 Task: View and add the product "Miller Lite Beer (12 oz x 12 ct)" to cart from the store "Happy's Liquor & Market".
Action: Mouse pressed left at (51, 93)
Screenshot: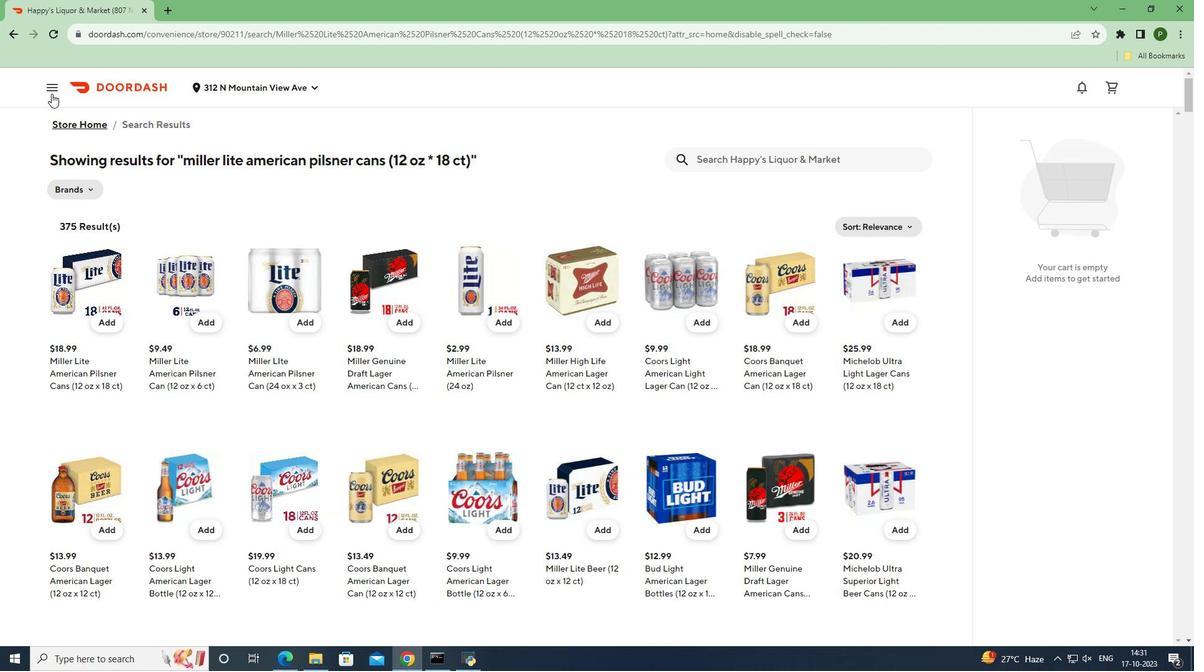 
Action: Mouse moved to (51, 183)
Screenshot: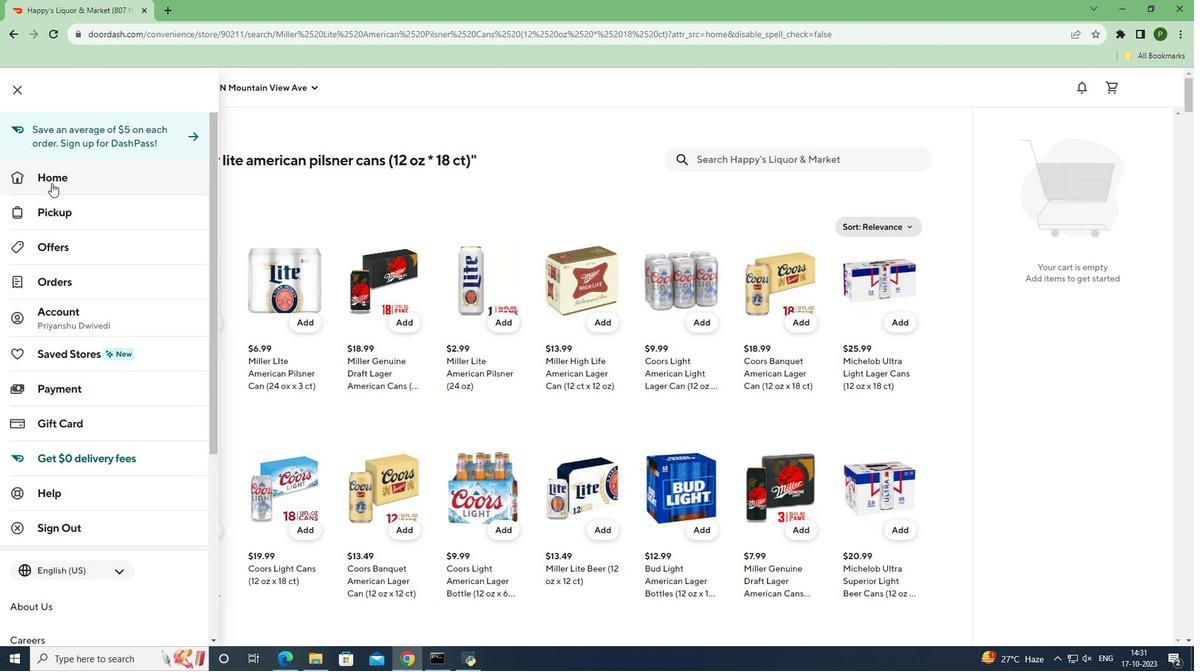 
Action: Mouse pressed left at (51, 183)
Screenshot: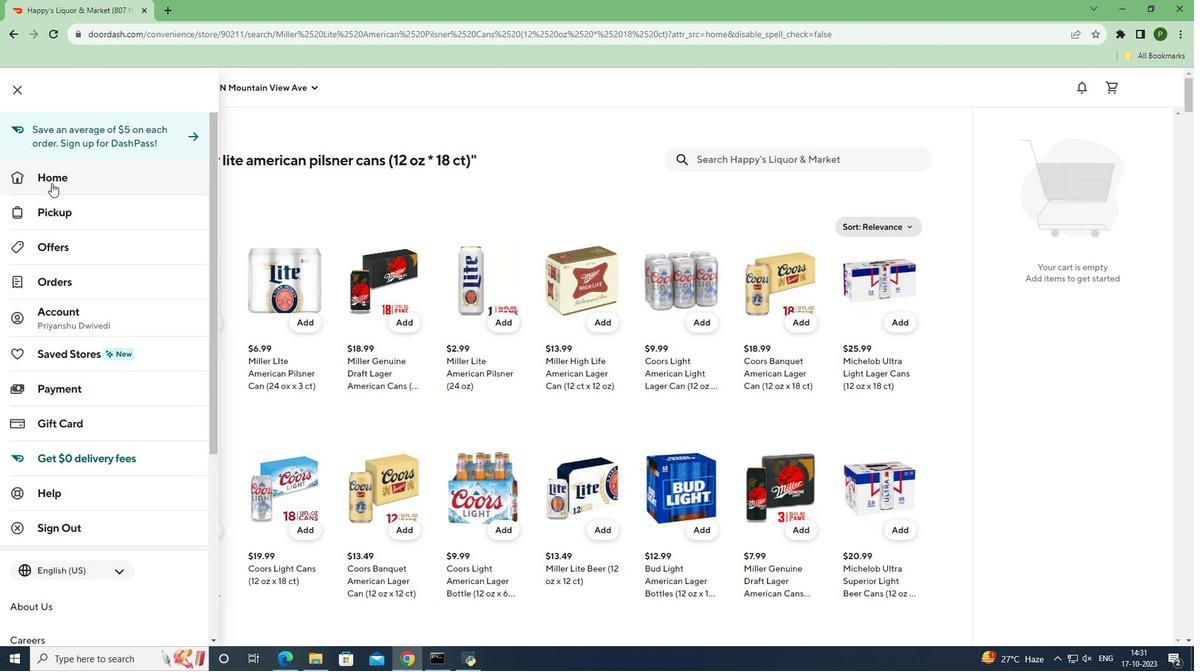 
Action: Mouse moved to (478, 134)
Screenshot: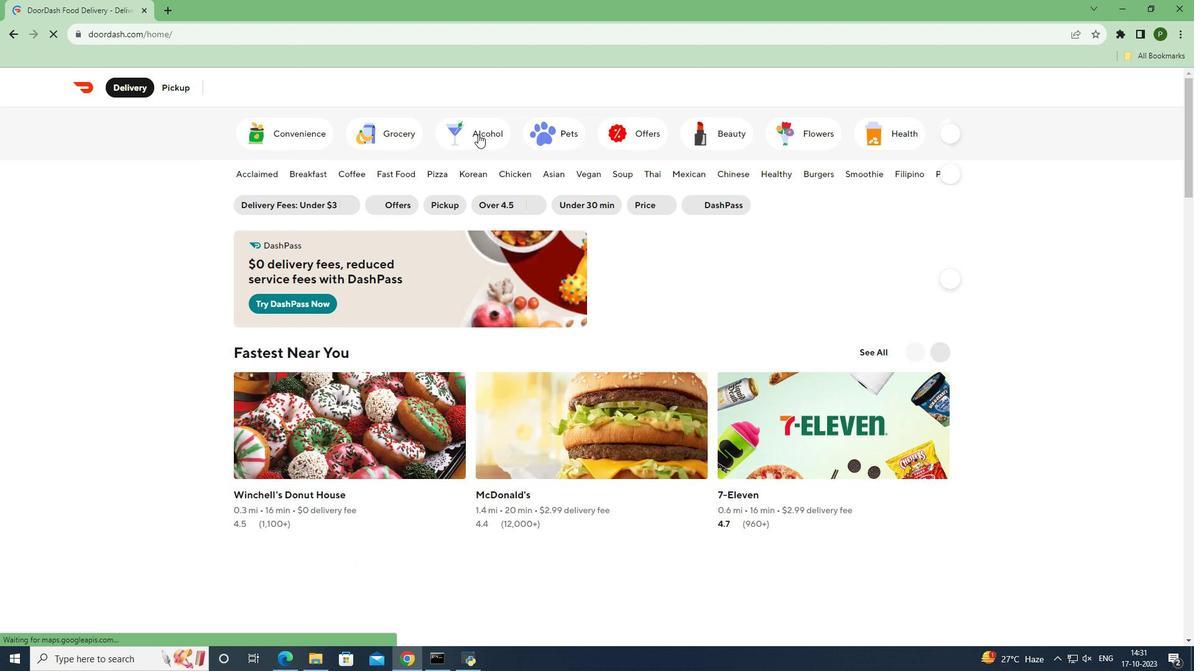 
Action: Mouse pressed left at (478, 134)
Screenshot: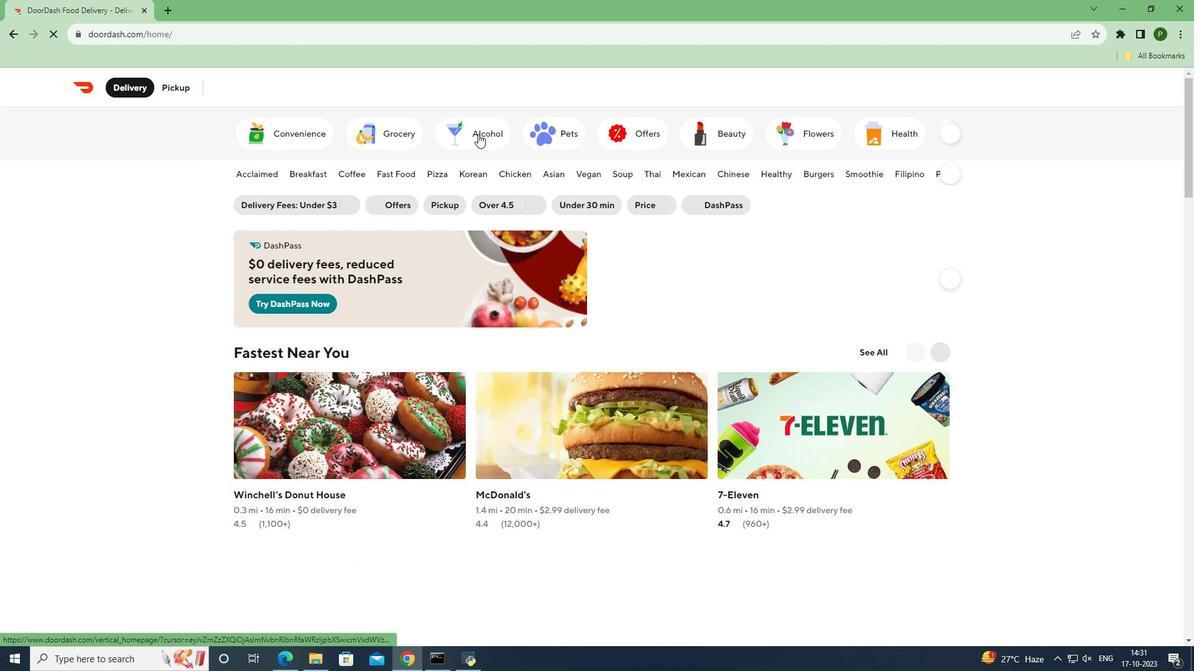 
Action: Mouse moved to (681, 528)
Screenshot: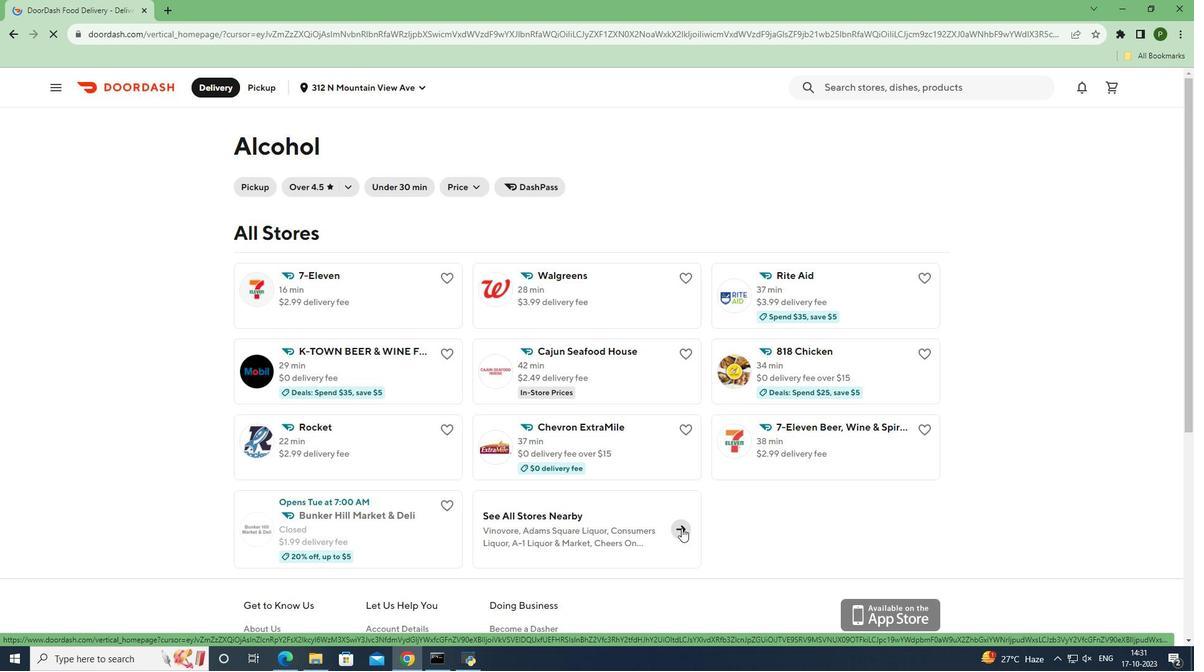 
Action: Mouse pressed left at (681, 528)
Screenshot: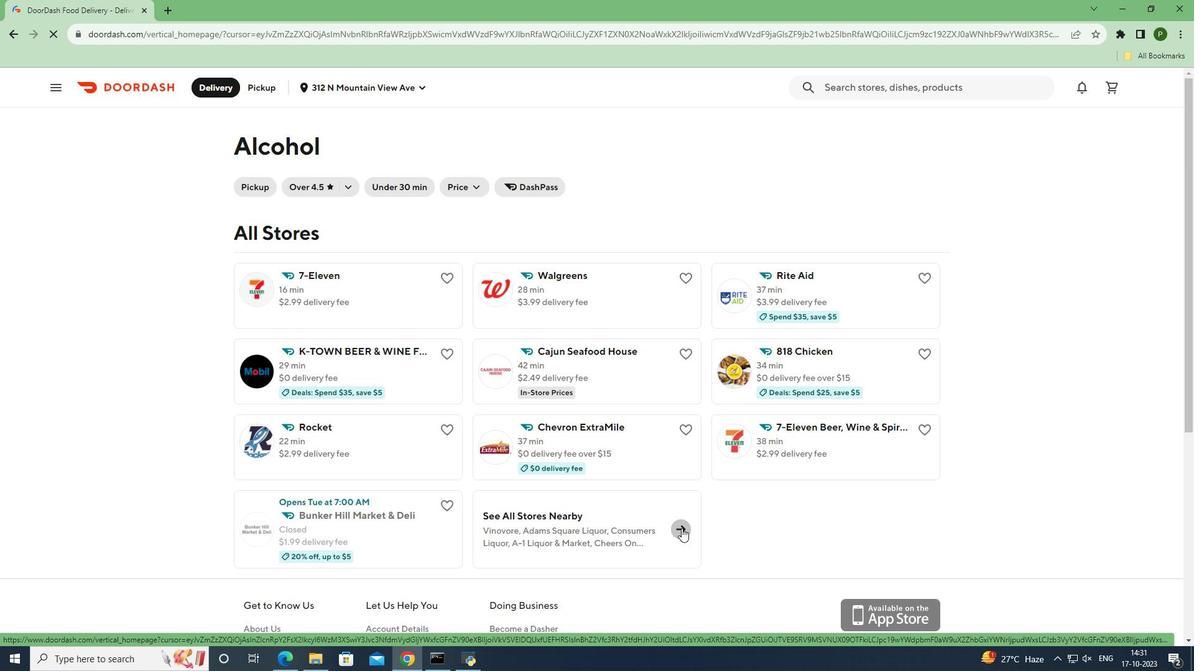
Action: Mouse moved to (517, 517)
Screenshot: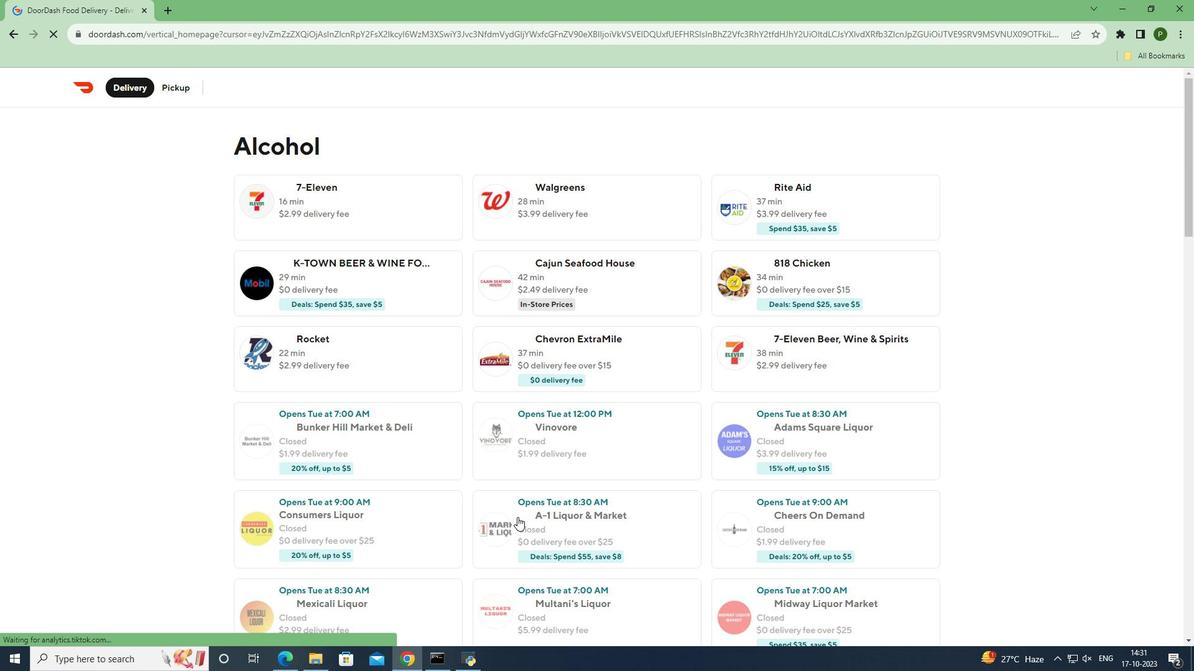 
Action: Mouse scrolled (517, 516) with delta (0, 0)
Screenshot: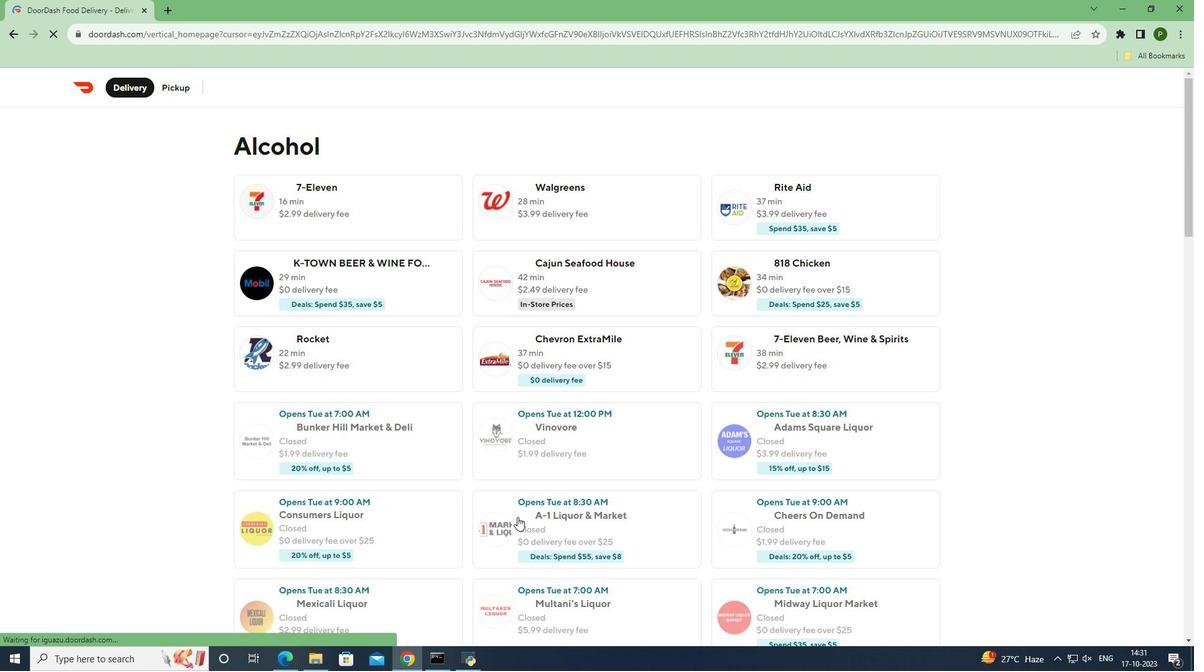 
Action: Mouse scrolled (517, 516) with delta (0, 0)
Screenshot: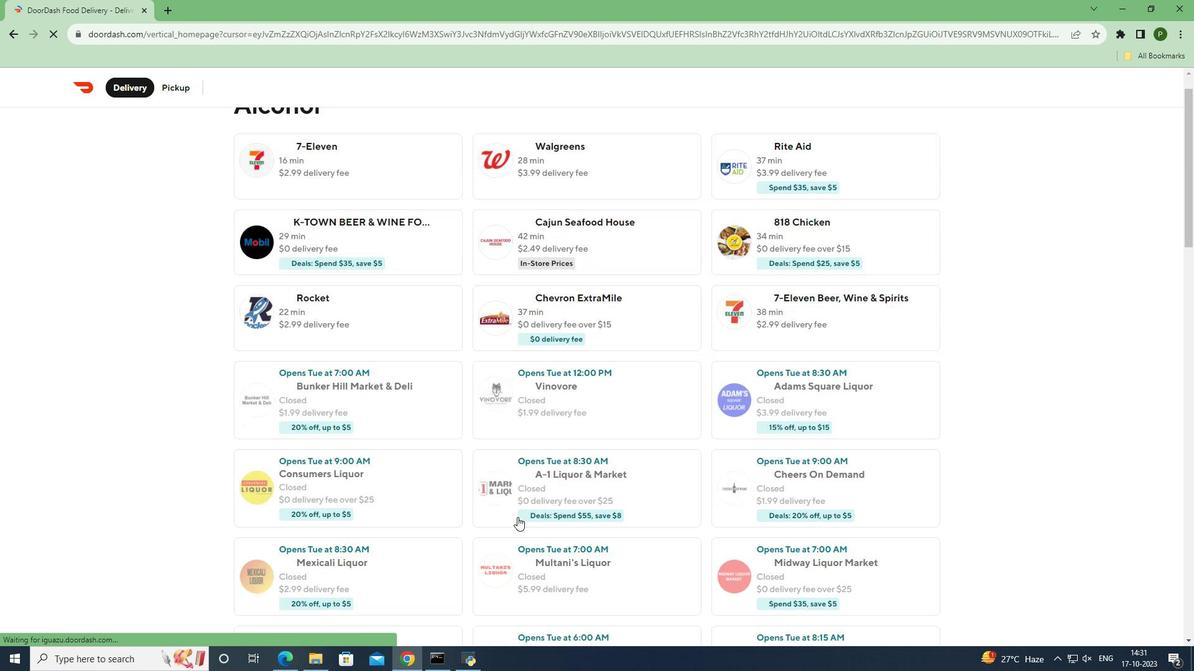 
Action: Mouse scrolled (517, 516) with delta (0, 0)
Screenshot: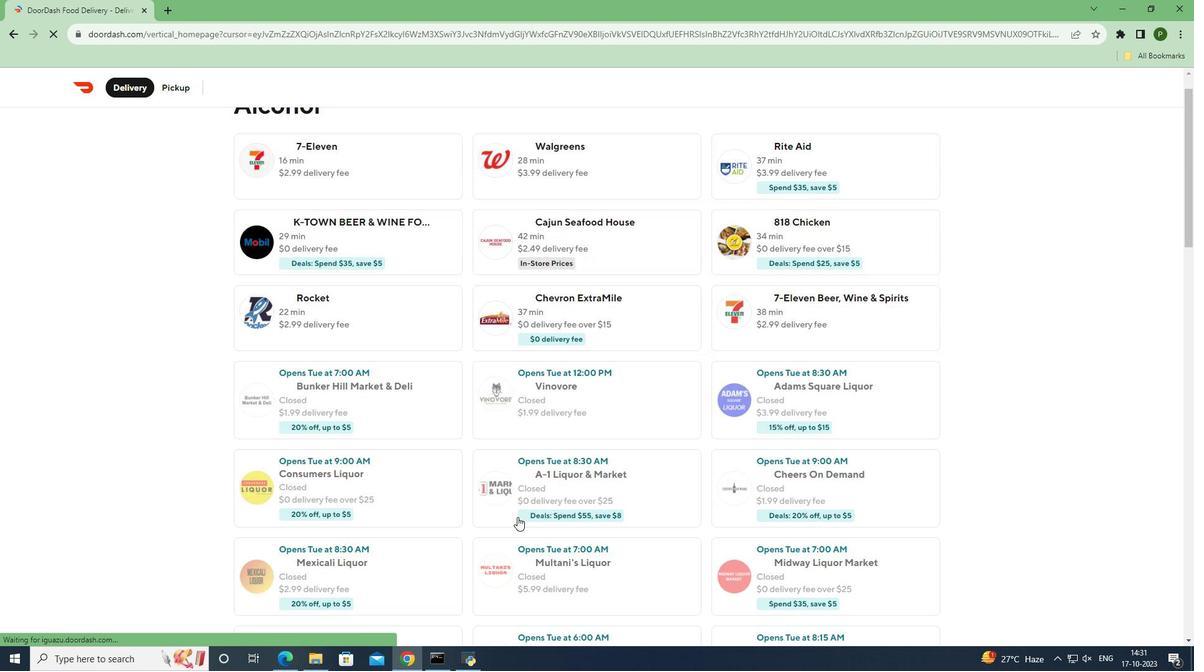 
Action: Mouse moved to (516, 517)
Screenshot: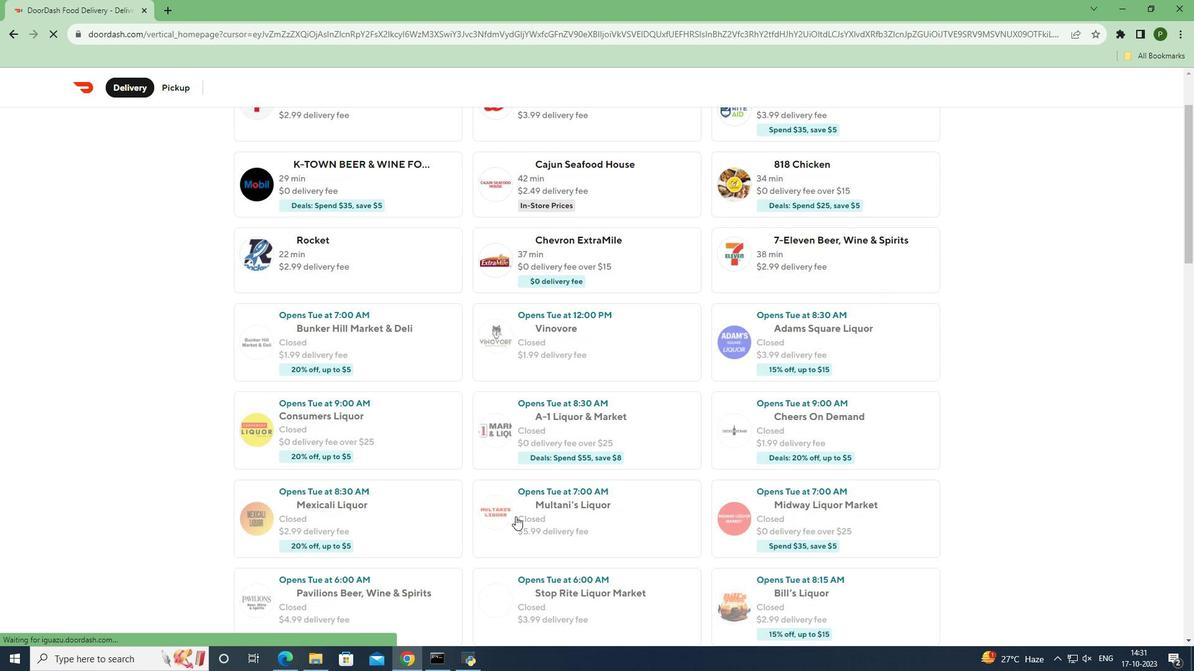 
Action: Mouse scrolled (516, 516) with delta (0, 0)
Screenshot: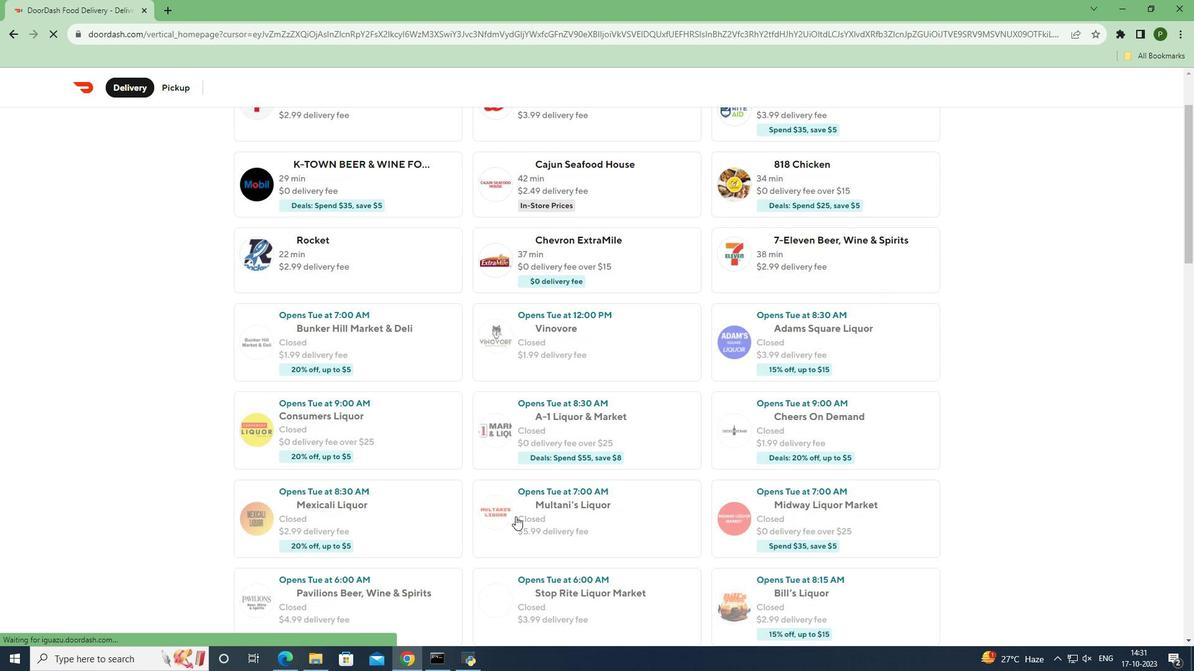 
Action: Mouse moved to (531, 486)
Screenshot: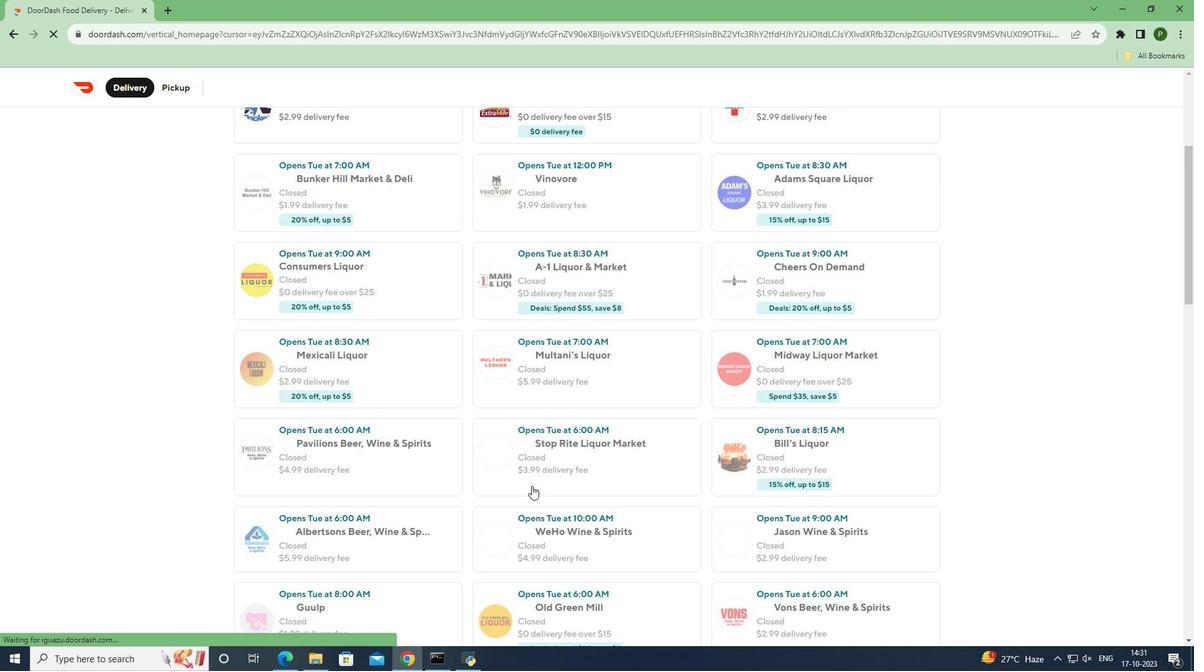 
Action: Mouse scrolled (531, 485) with delta (0, 0)
Screenshot: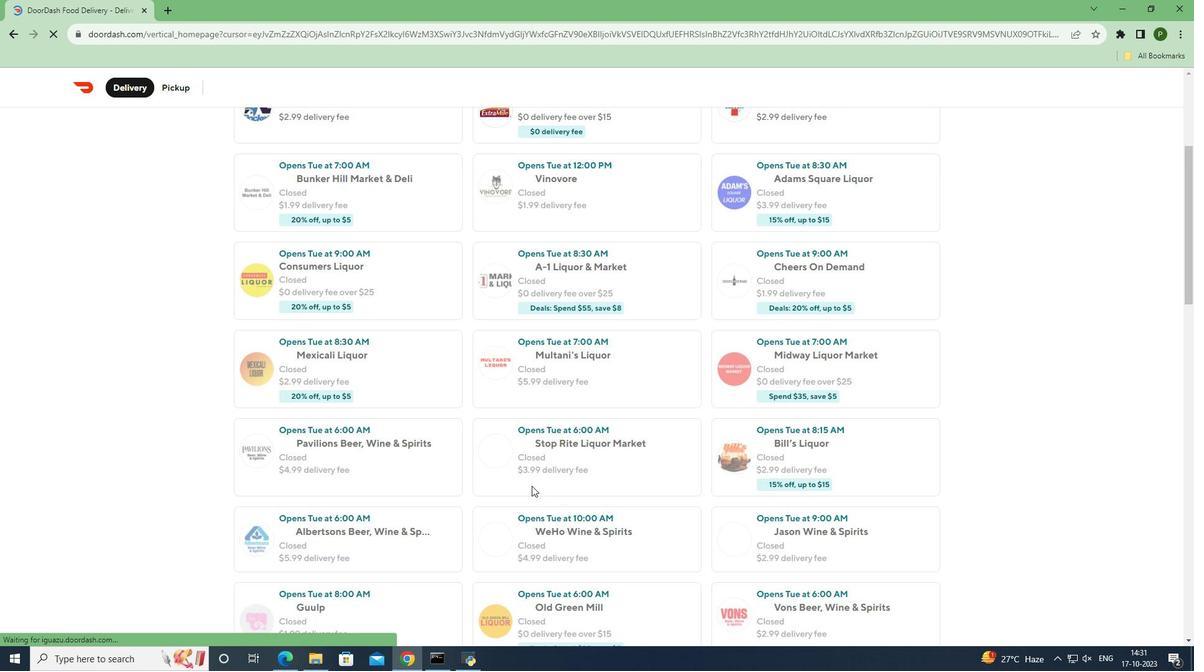 
Action: Mouse scrolled (531, 485) with delta (0, 0)
Screenshot: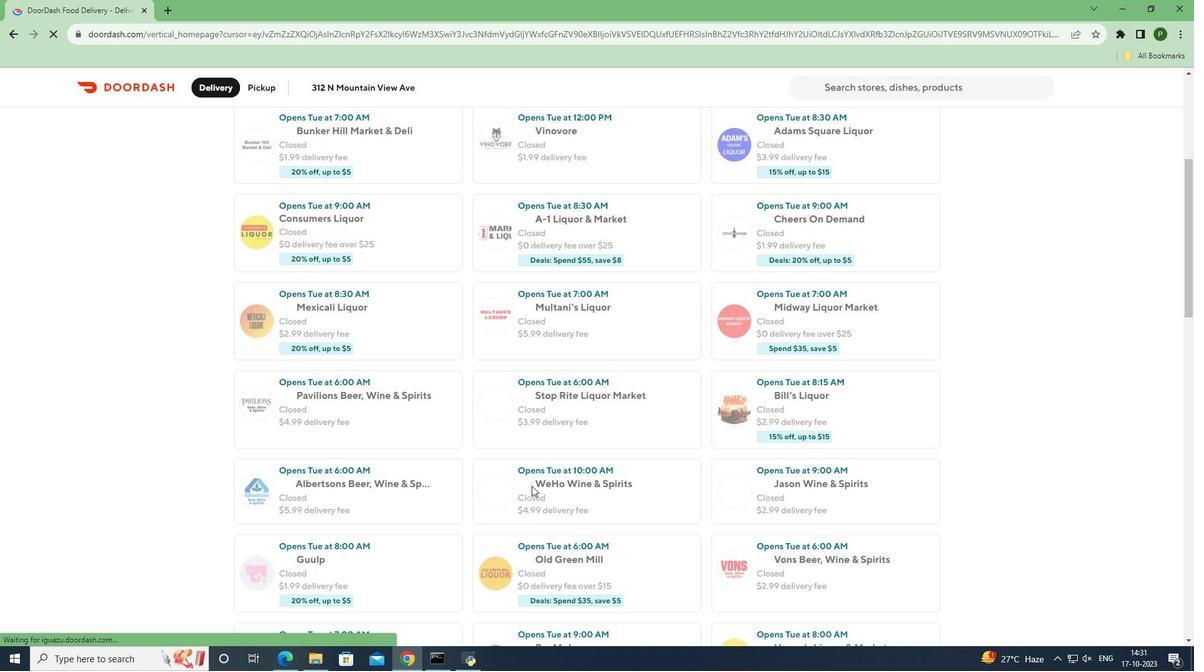 
Action: Mouse moved to (531, 486)
Screenshot: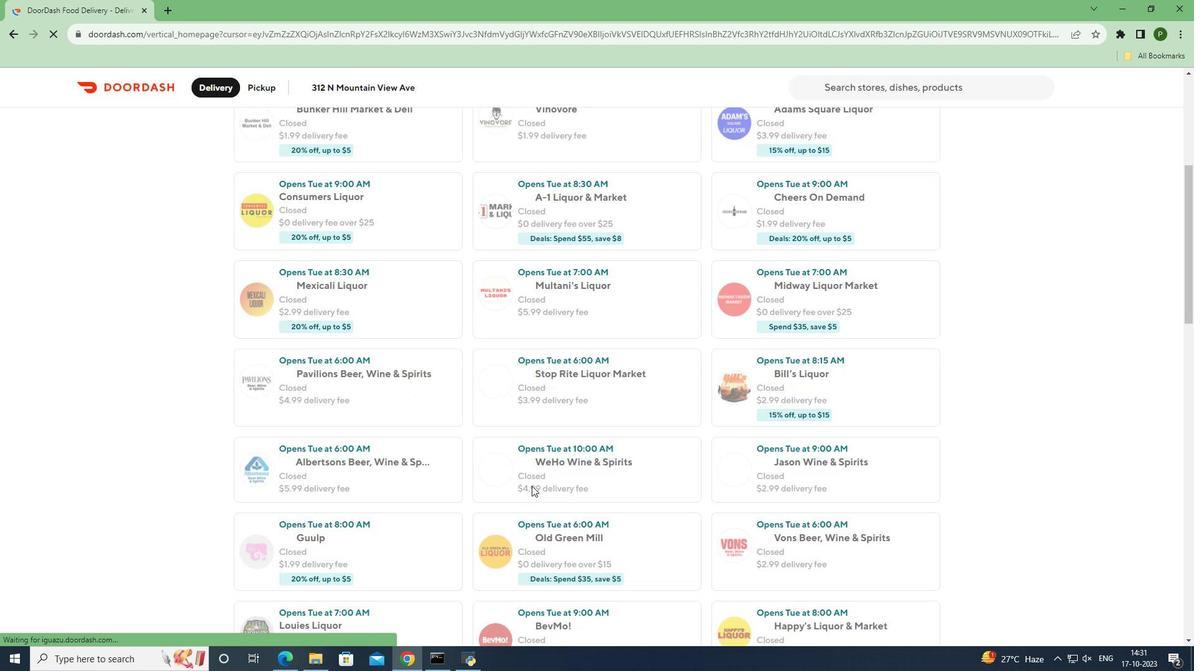 
Action: Mouse scrolled (531, 485) with delta (0, 0)
Screenshot: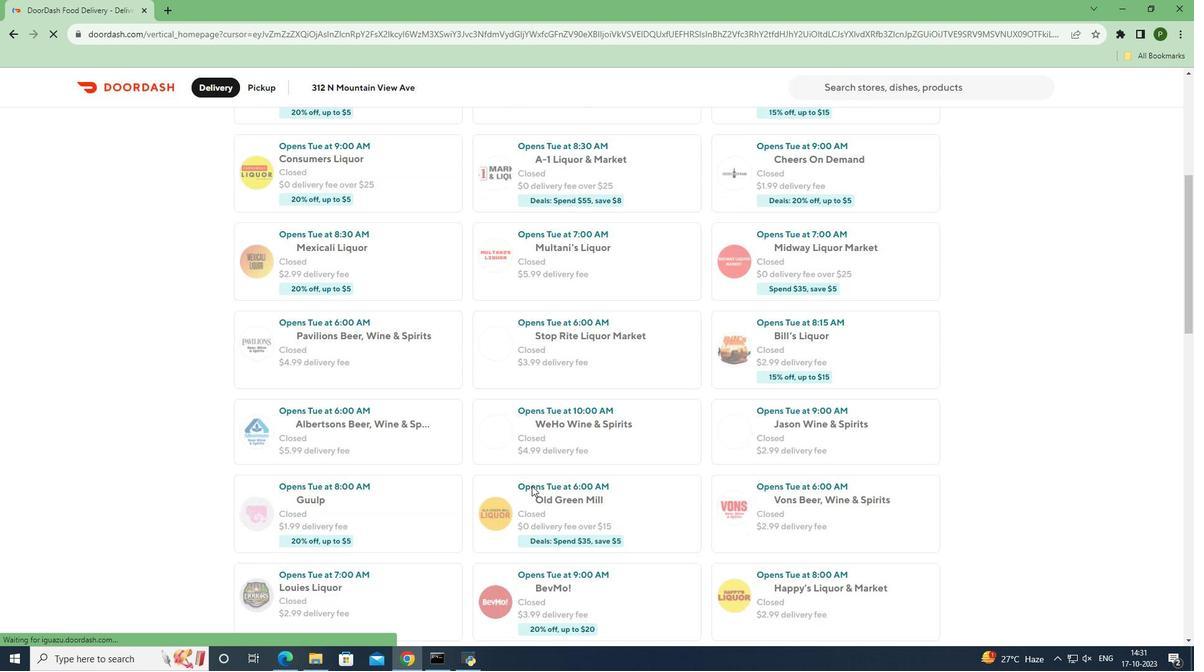 
Action: Mouse moved to (782, 515)
Screenshot: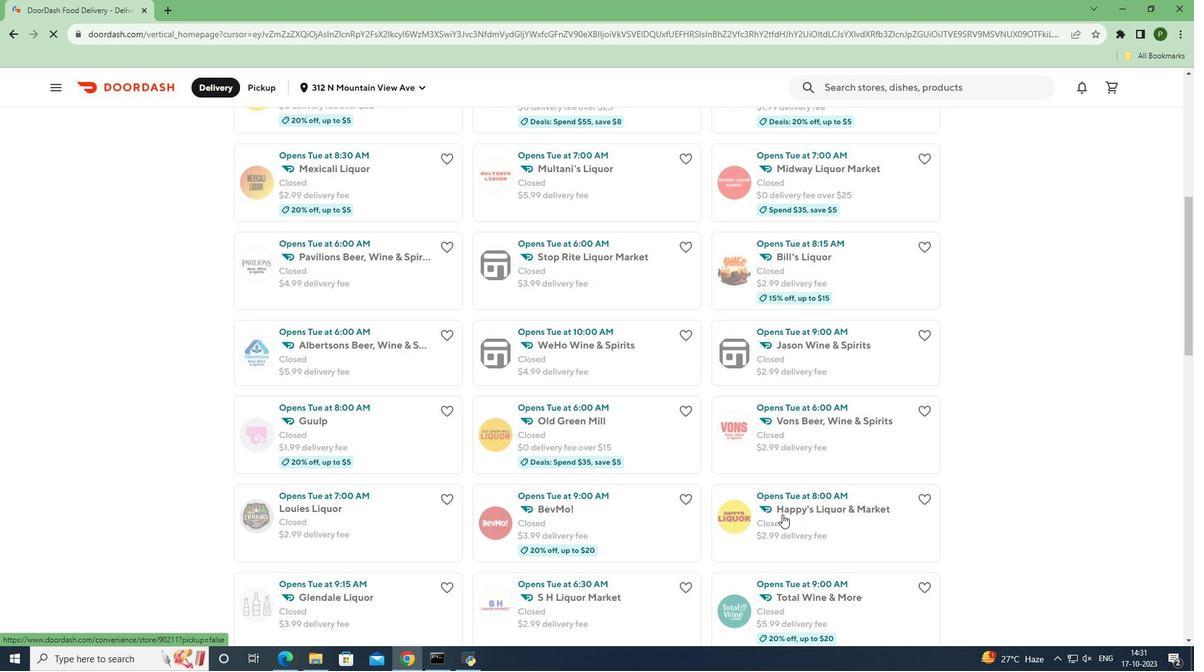 
Action: Mouse pressed left at (782, 515)
Screenshot: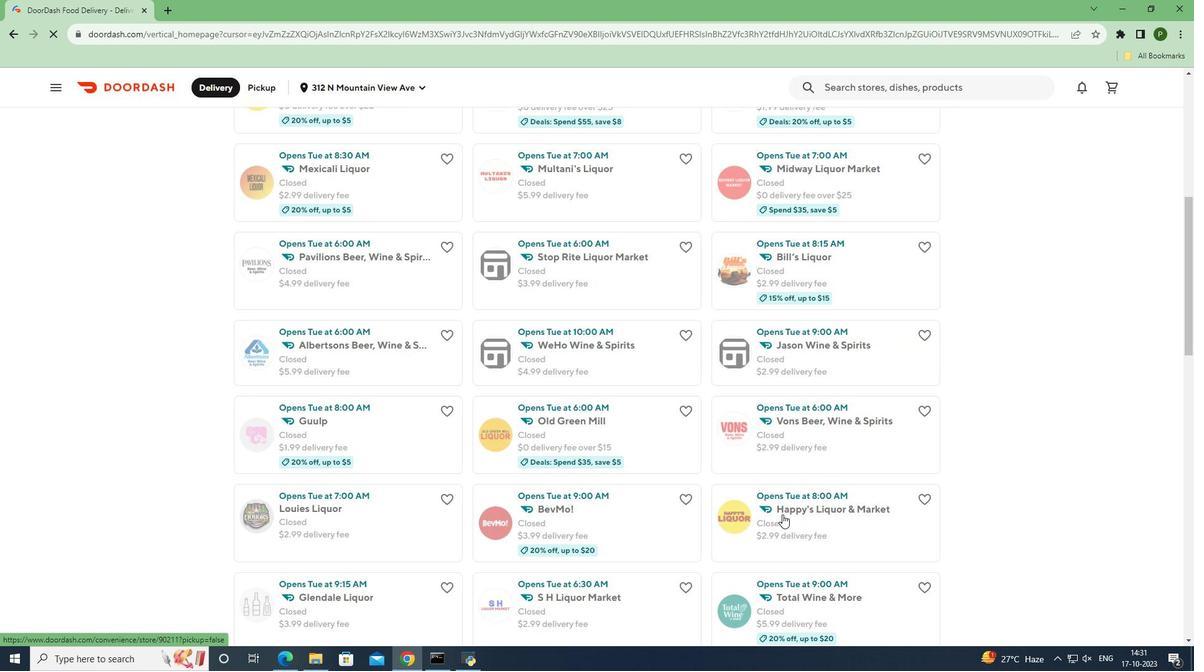 
Action: Mouse moved to (748, 193)
Screenshot: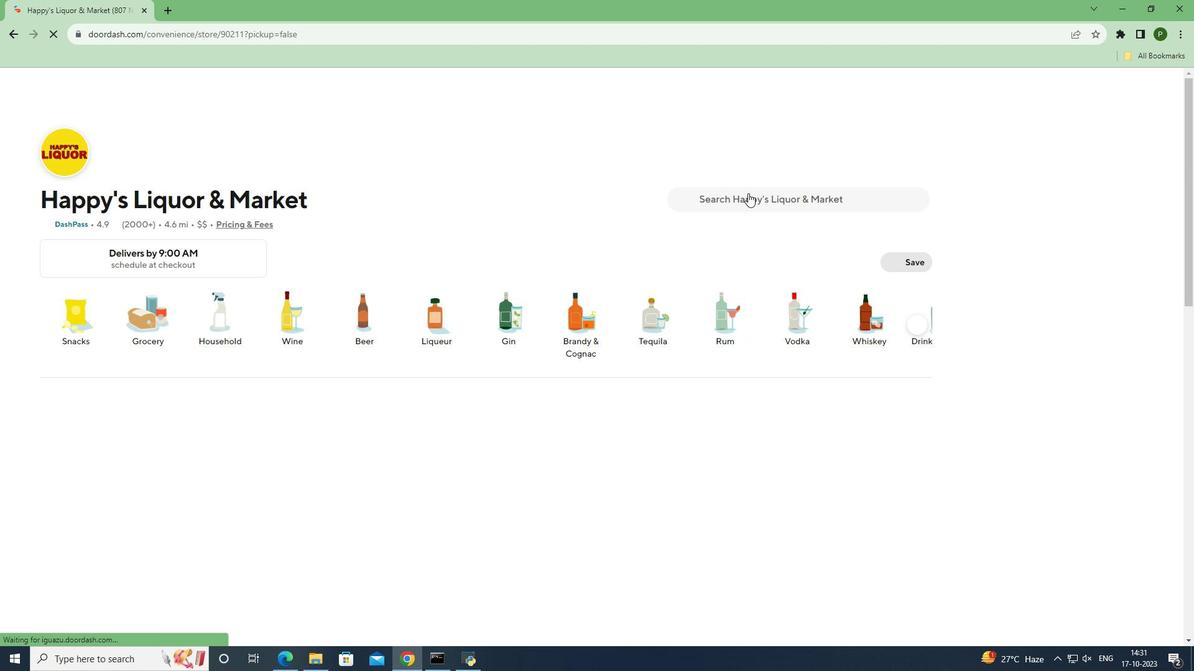
Action: Mouse pressed left at (748, 193)
Screenshot: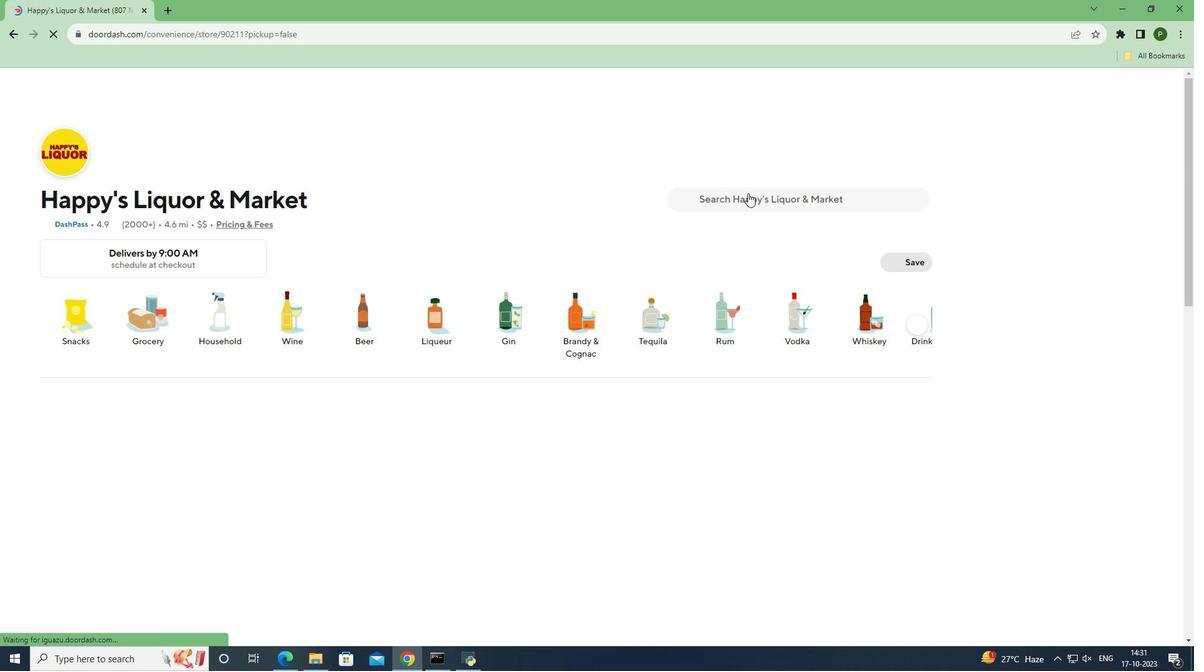 
Action: Mouse moved to (747, 193)
Screenshot: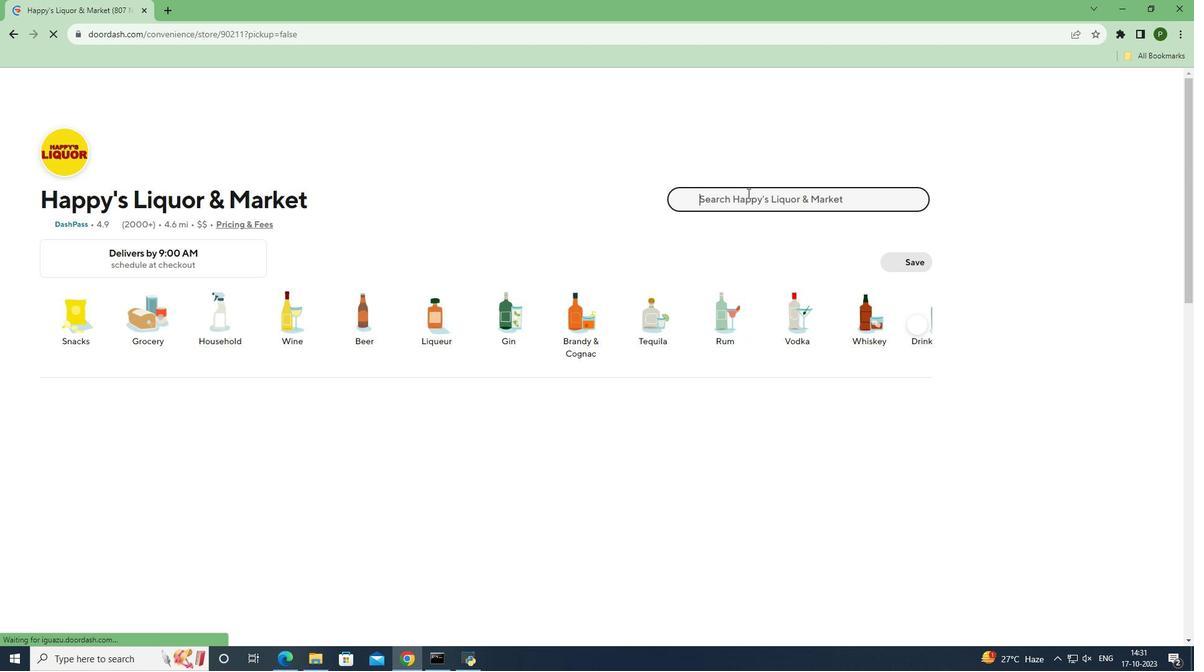
Action: Key pressed <Key.caps_lock>M<Key.caps_lock>iller<Key.space><Key.caps_lock>L<Key.caps_lock>ite<Key.space><Key.caps_lock>B<Key.caps_lock>eer<Key.space><Key.shift_r>(12<Key.space>oz<Key.space><Key.shift>*<Key.space>12<Key.space>ct<Key.shift_r>)<Key.enter>
Screenshot: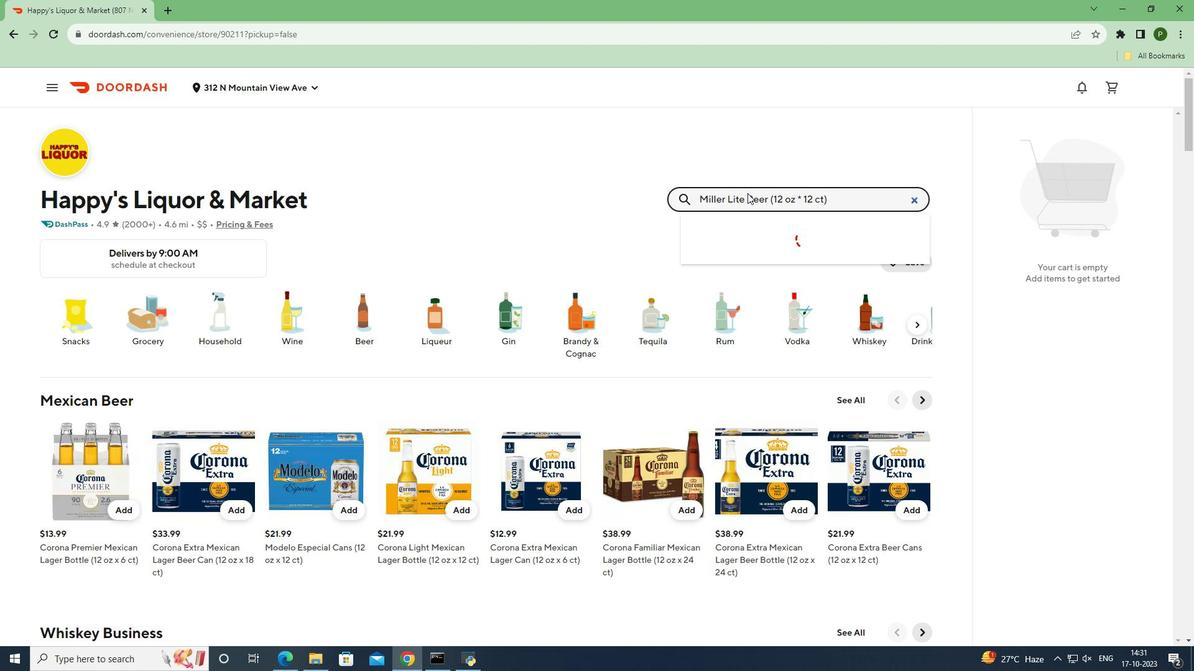 
Action: Mouse moved to (111, 320)
Screenshot: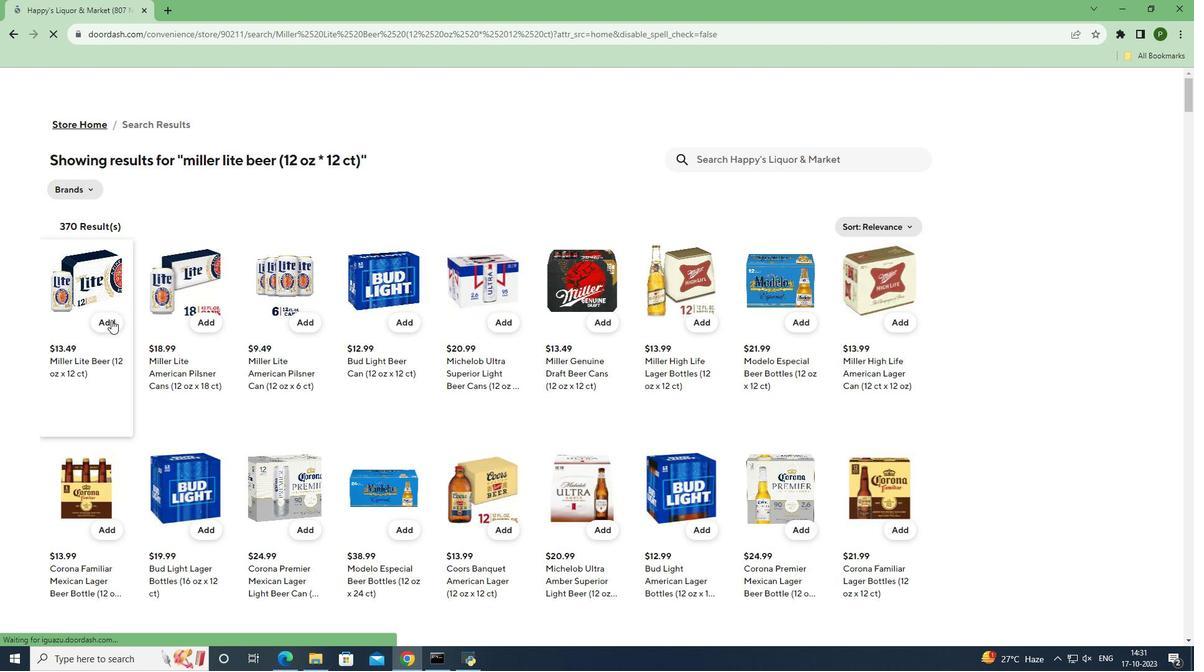 
Action: Mouse pressed left at (111, 320)
Screenshot: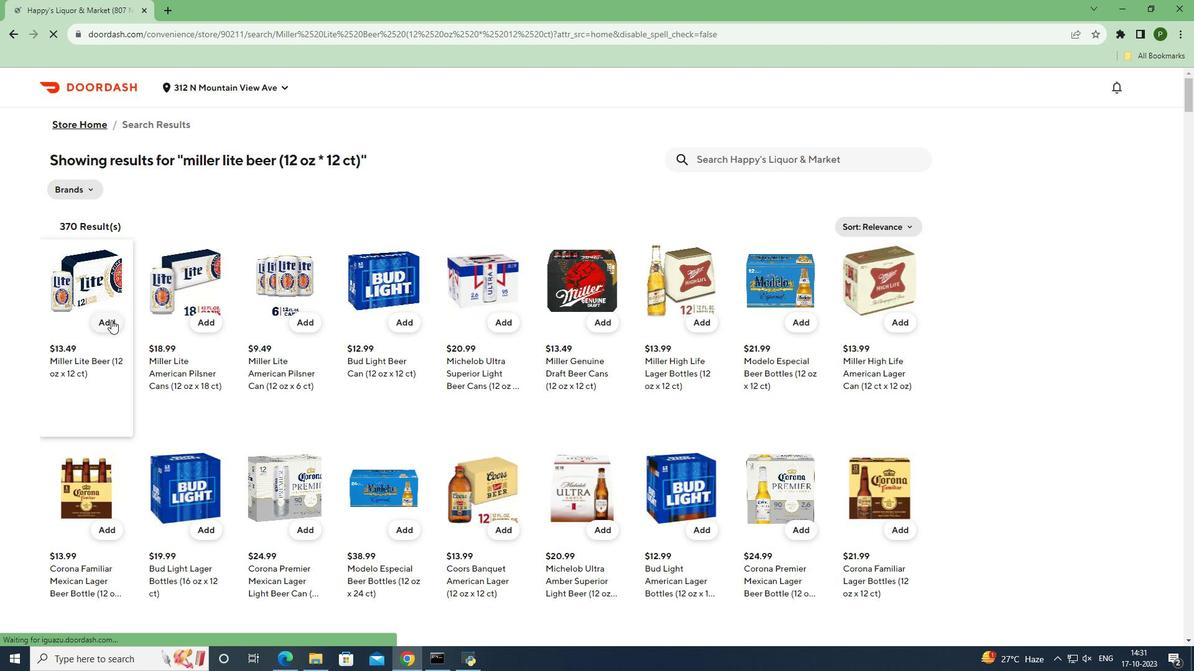 
Action: Mouse moved to (107, 378)
Screenshot: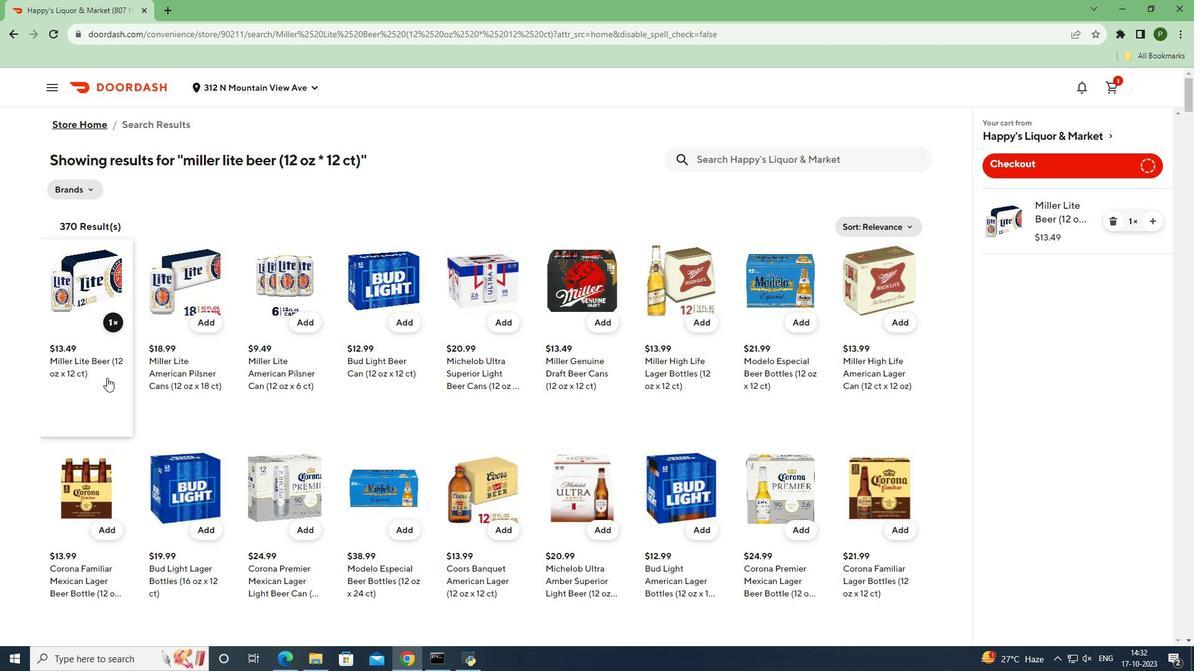 
